 Task: Create a section Cloud Security Sprint and in the section, add a milestone Project Management System Implementation in the project TranslateForge.
Action: Mouse moved to (62, 375)
Screenshot: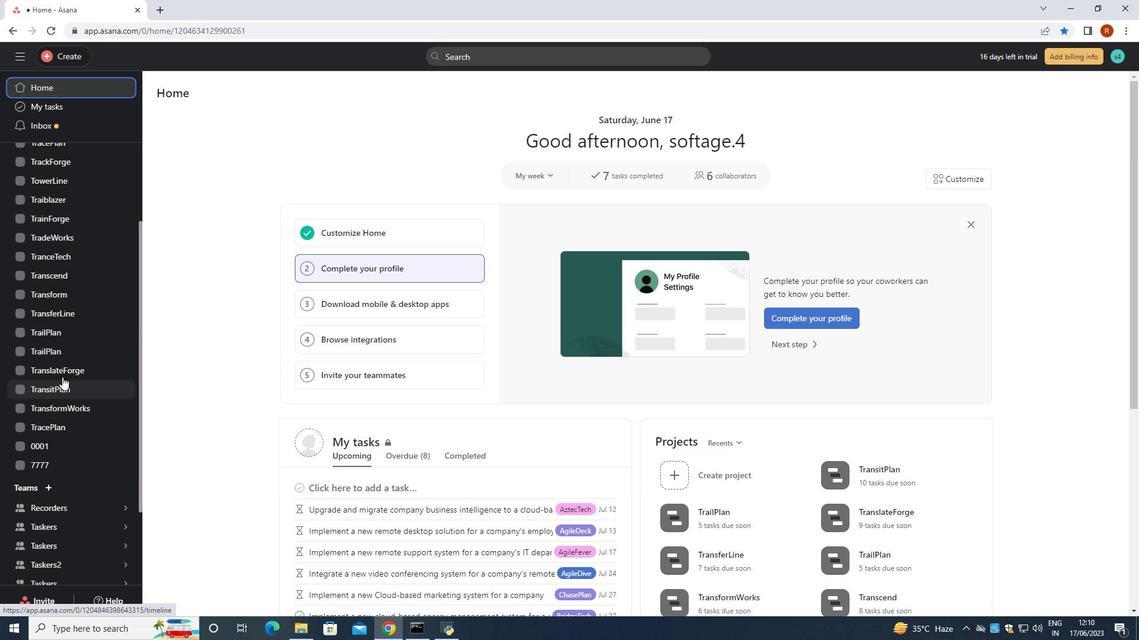 
Action: Mouse pressed left at (62, 375)
Screenshot: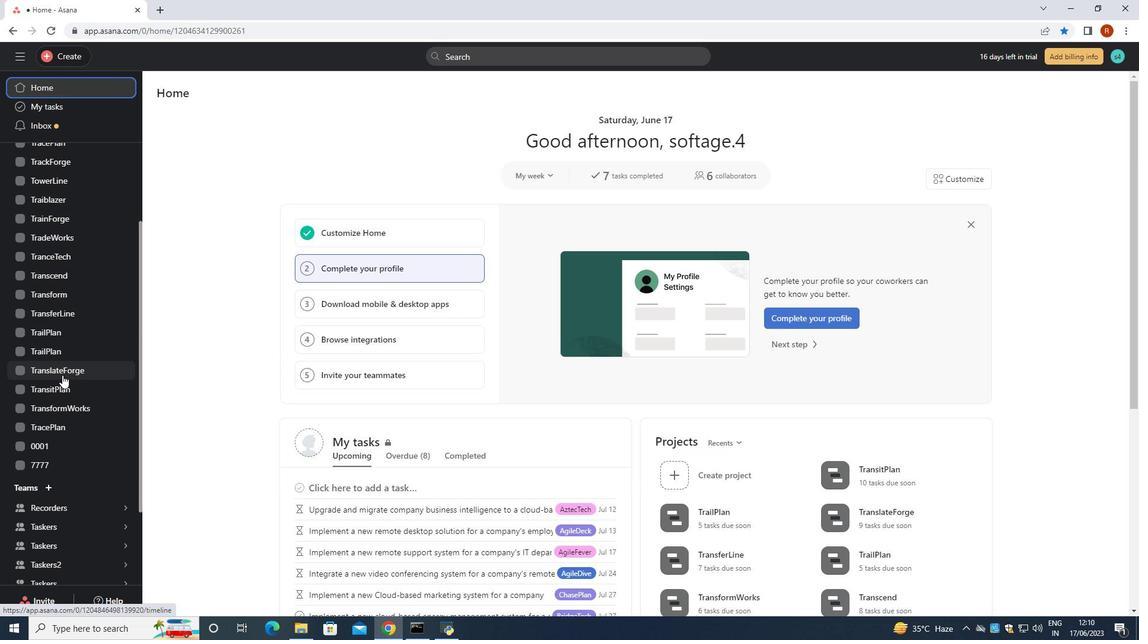 
Action: Mouse moved to (264, 446)
Screenshot: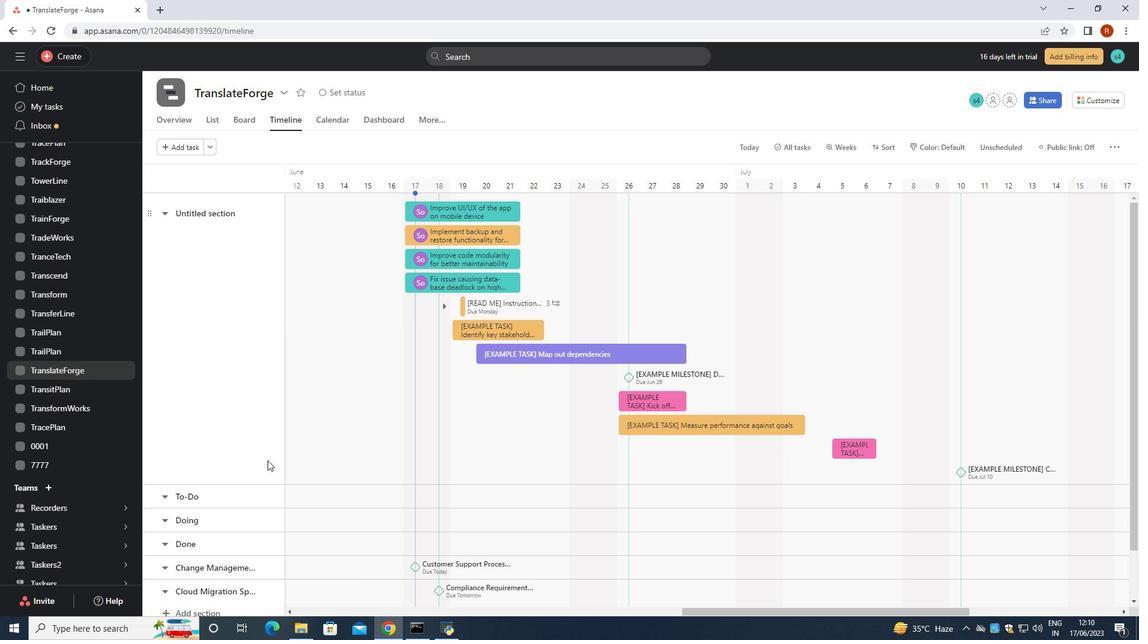 
Action: Mouse scrolled (264, 446) with delta (0, 0)
Screenshot: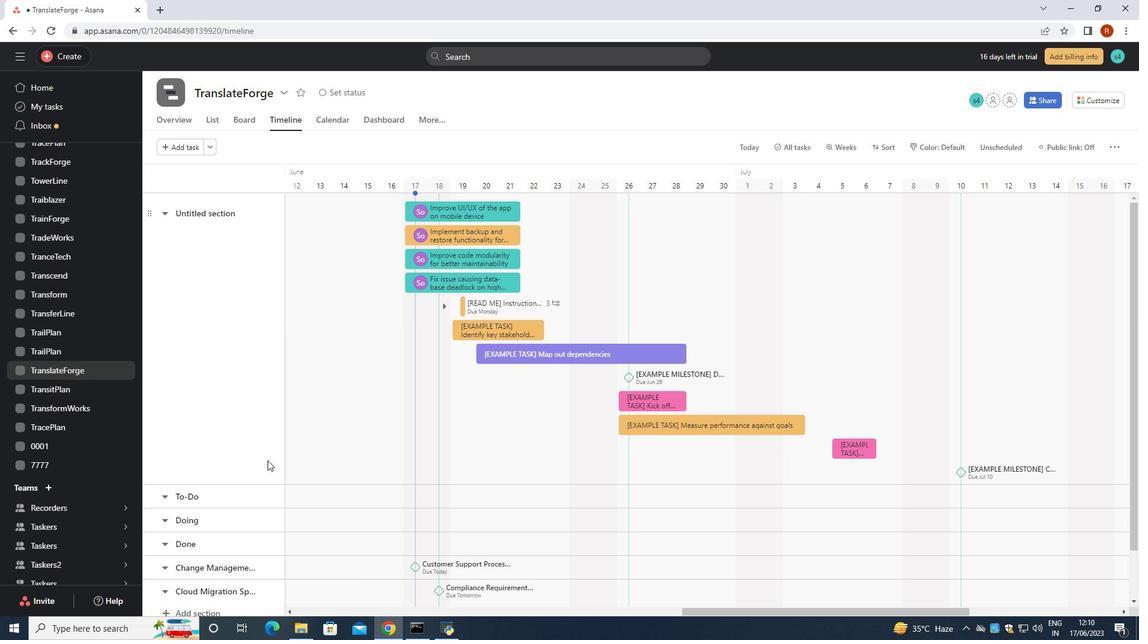 
Action: Mouse moved to (262, 443)
Screenshot: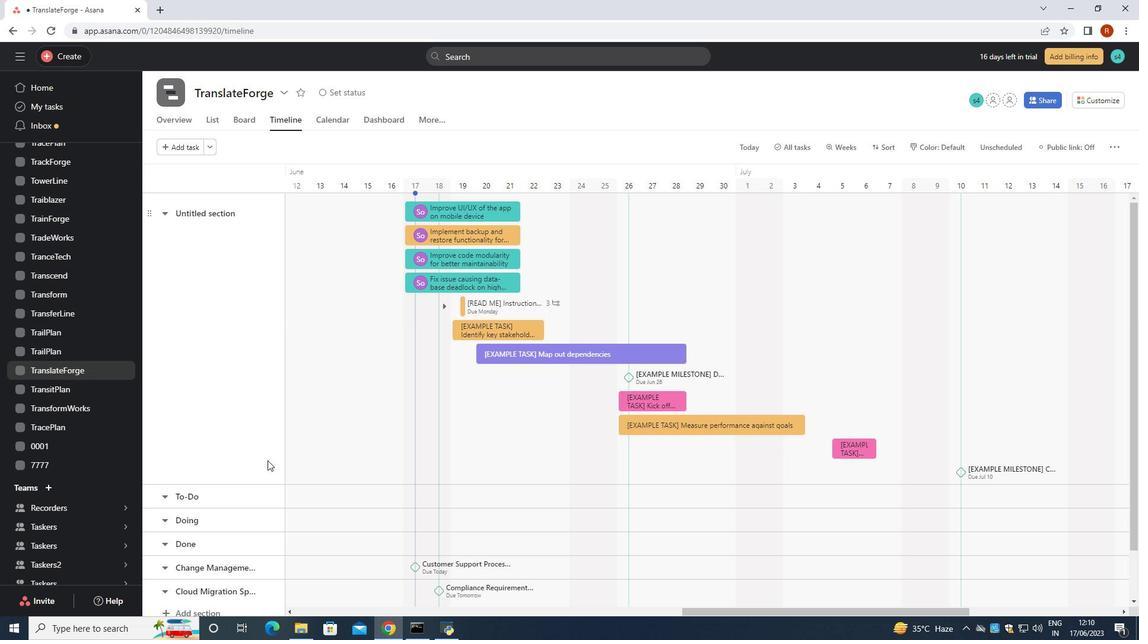 
Action: Mouse scrolled (263, 443) with delta (0, 0)
Screenshot: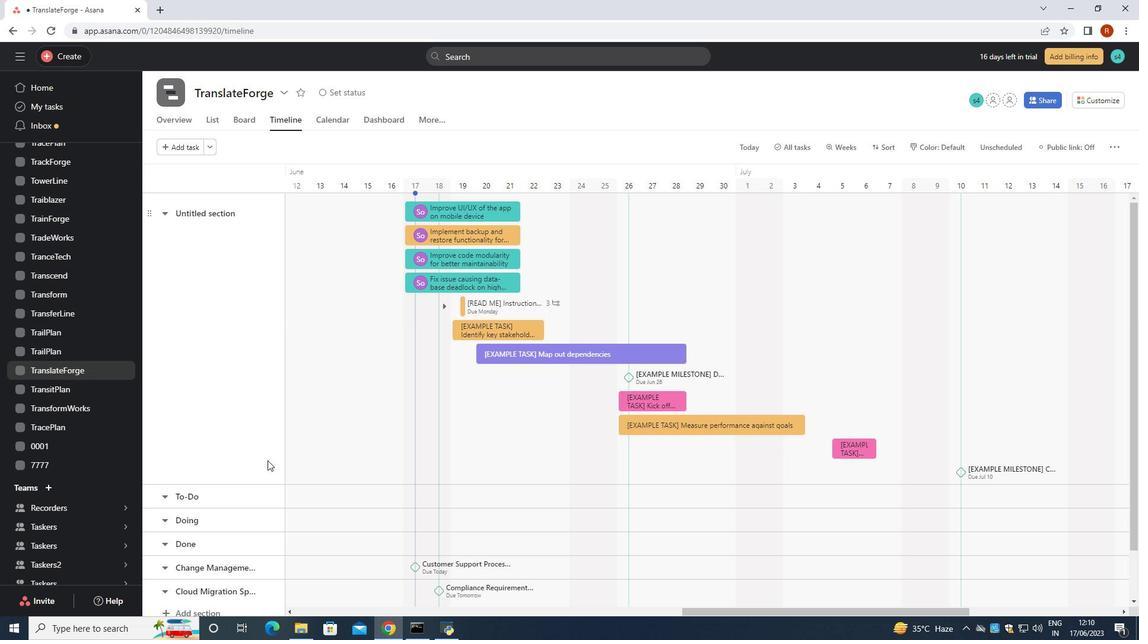 
Action: Mouse moved to (261, 440)
Screenshot: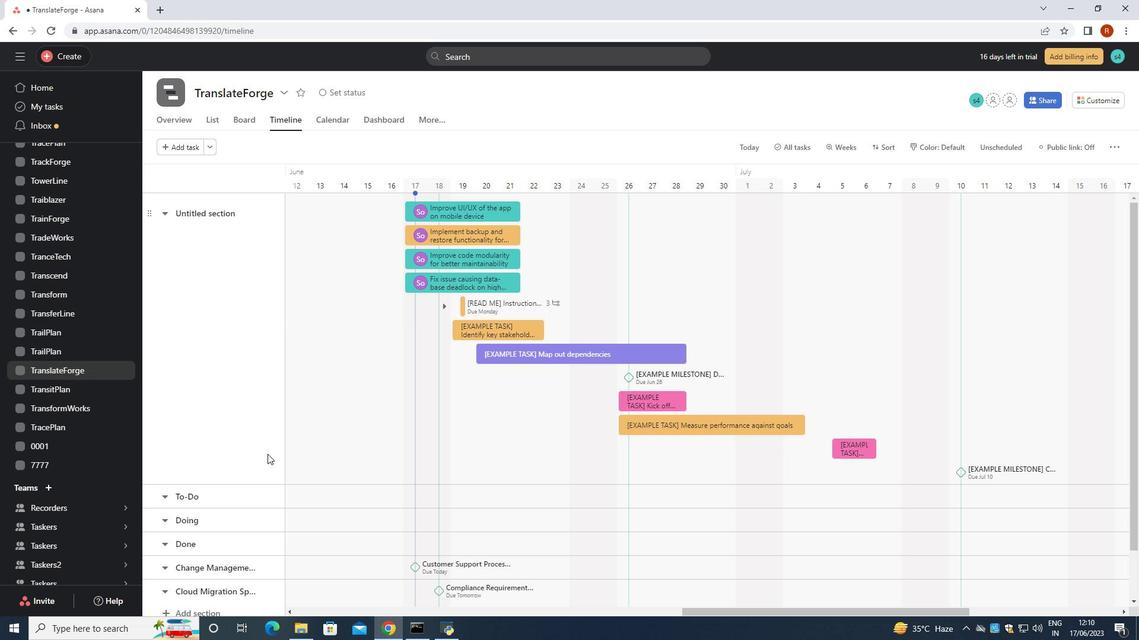 
Action: Mouse scrolled (261, 439) with delta (0, 0)
Screenshot: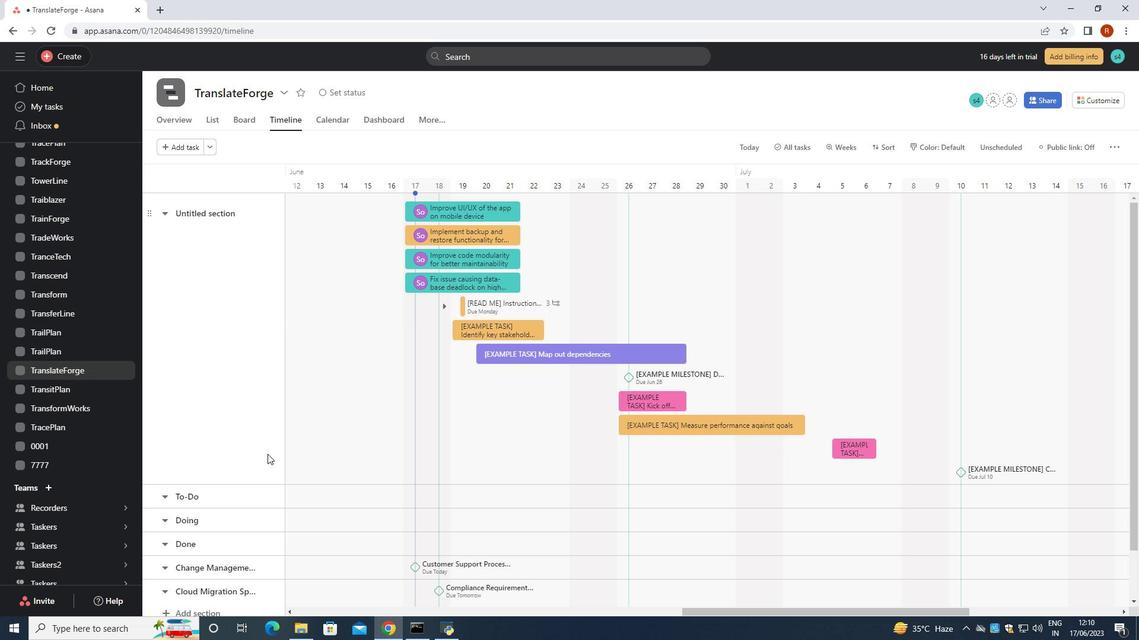 
Action: Mouse moved to (259, 434)
Screenshot: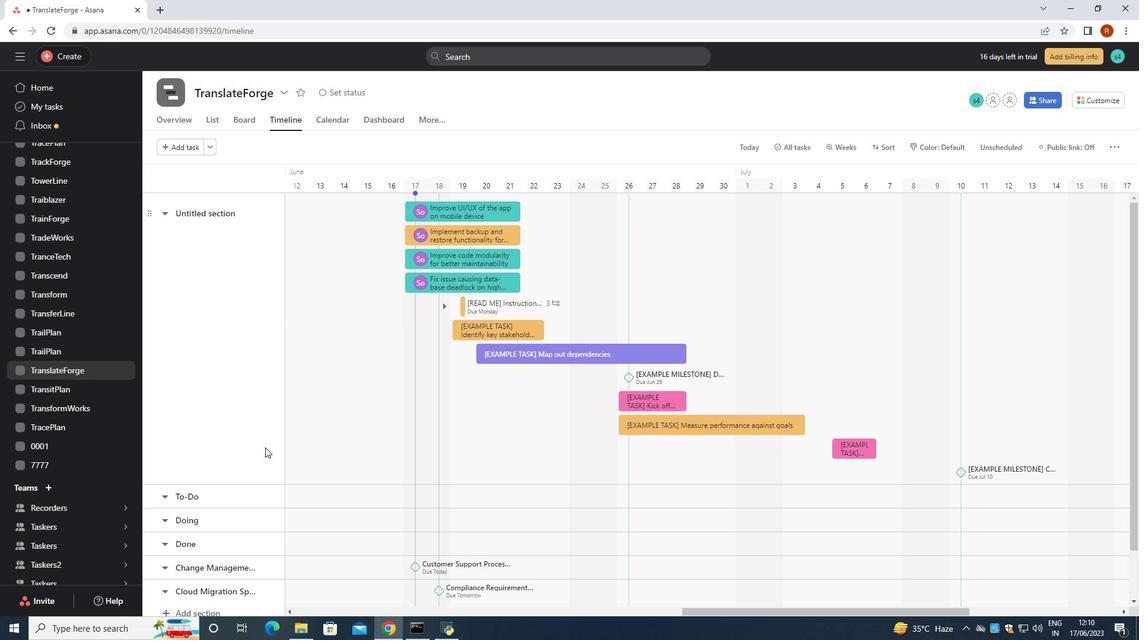 
Action: Mouse scrolled (260, 435) with delta (0, 0)
Screenshot: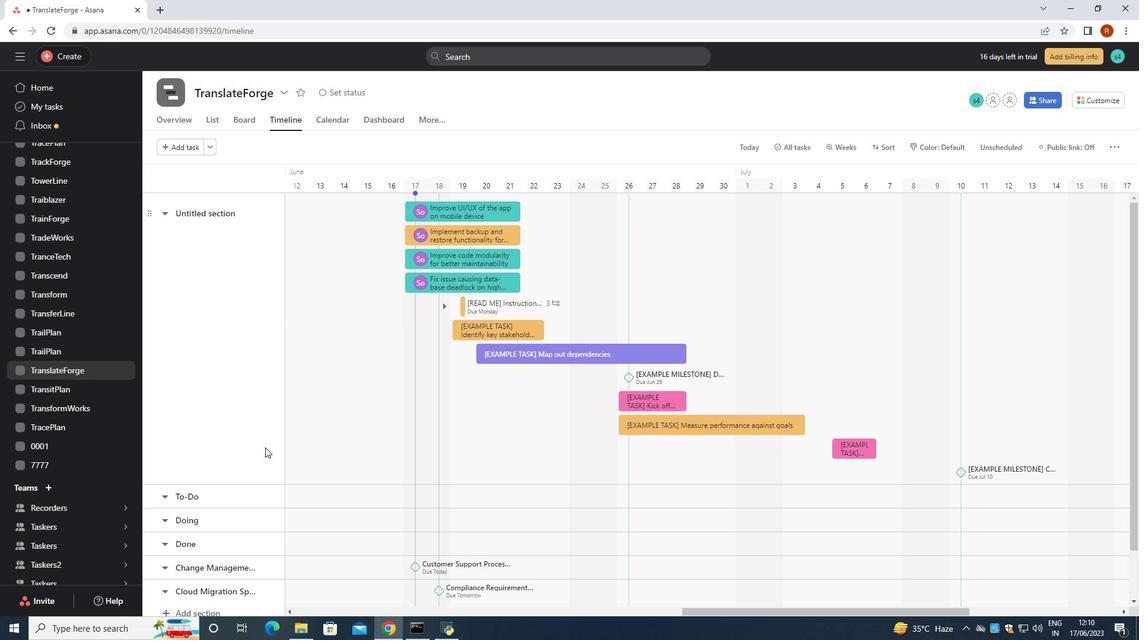 
Action: Mouse moved to (255, 428)
Screenshot: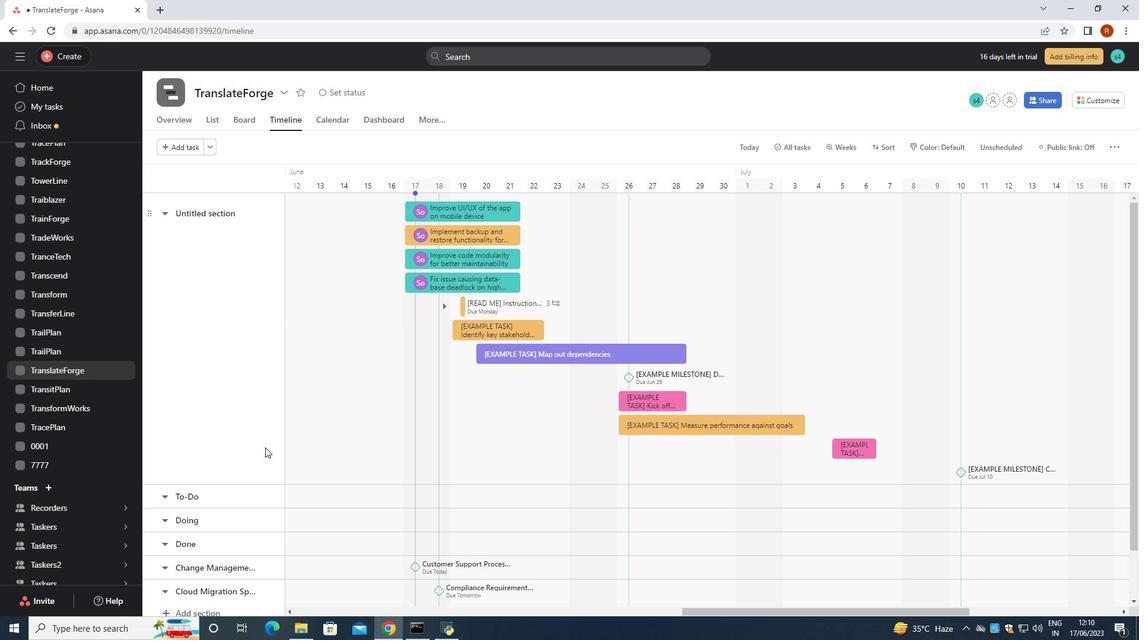 
Action: Mouse scrolled (256, 429) with delta (0, 0)
Screenshot: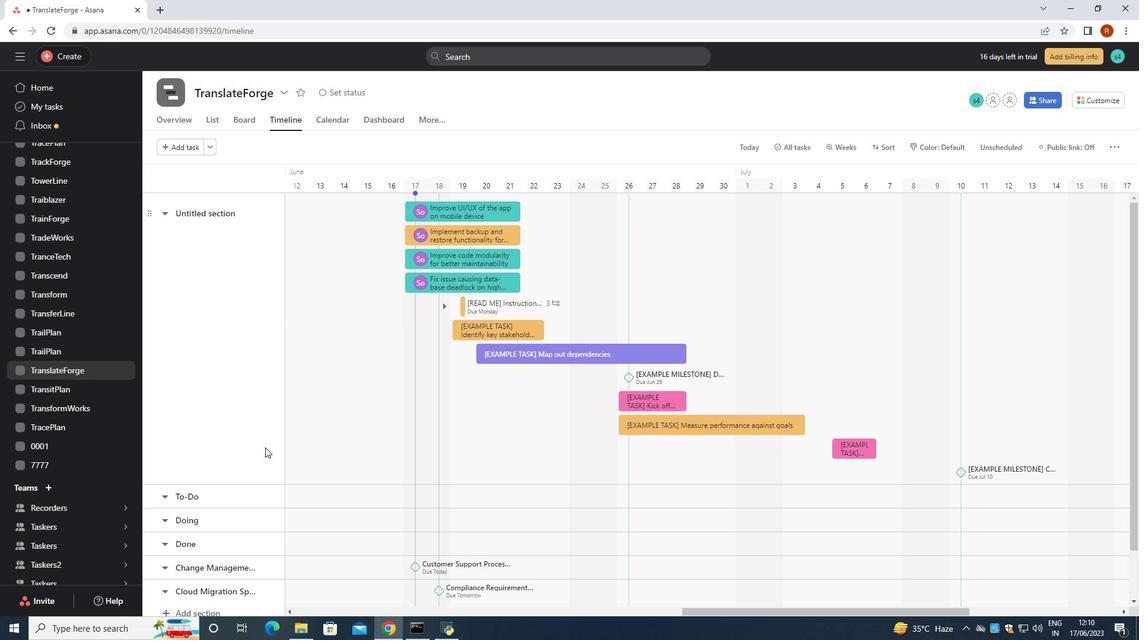 
Action: Mouse moved to (254, 416)
Screenshot: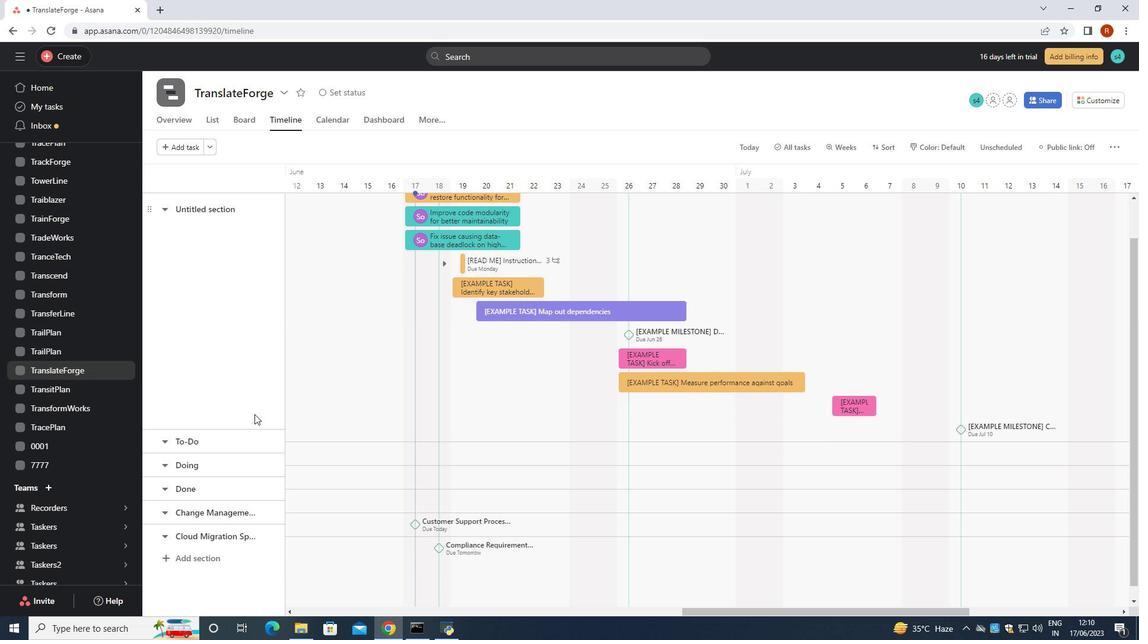 
Action: Mouse scrolled (254, 415) with delta (0, 0)
Screenshot: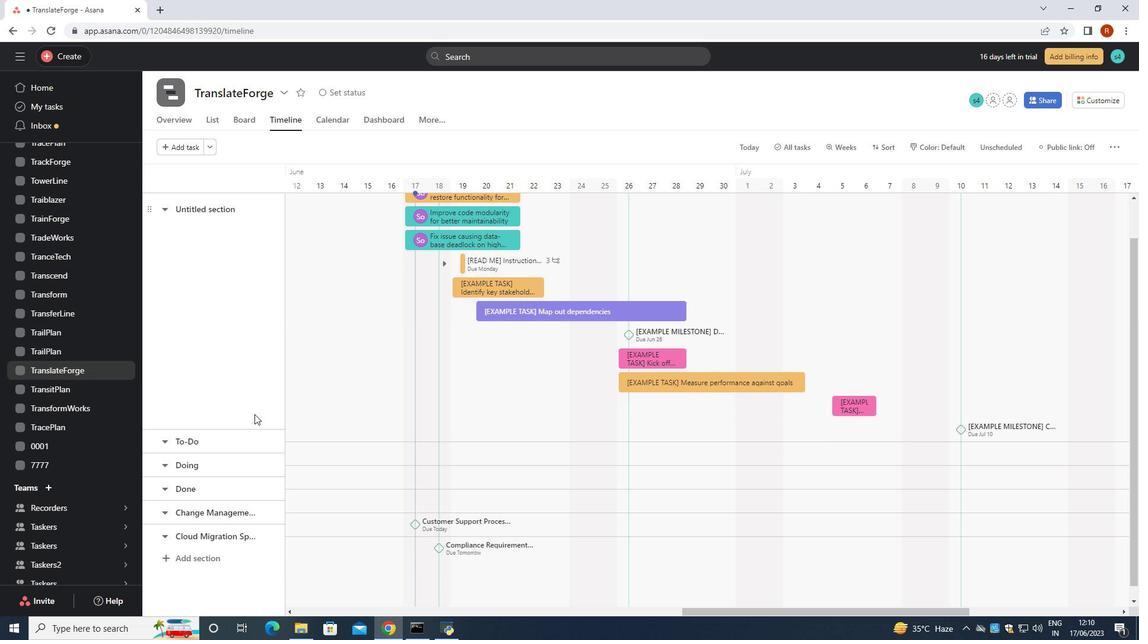 
Action: Mouse moved to (254, 420)
Screenshot: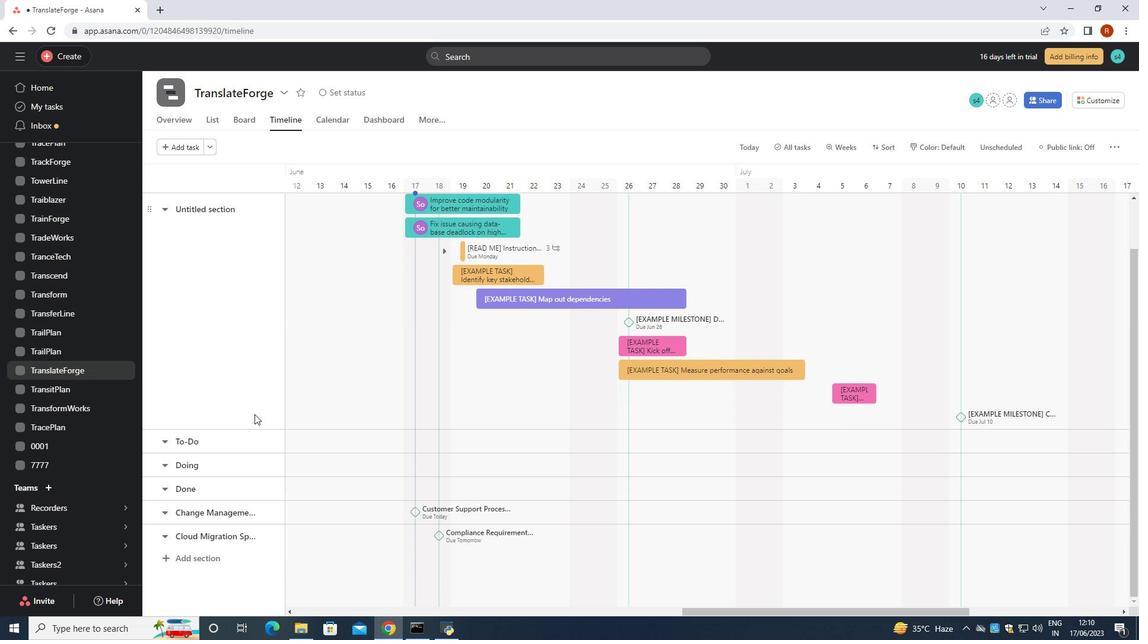 
Action: Mouse scrolled (254, 419) with delta (0, 0)
Screenshot: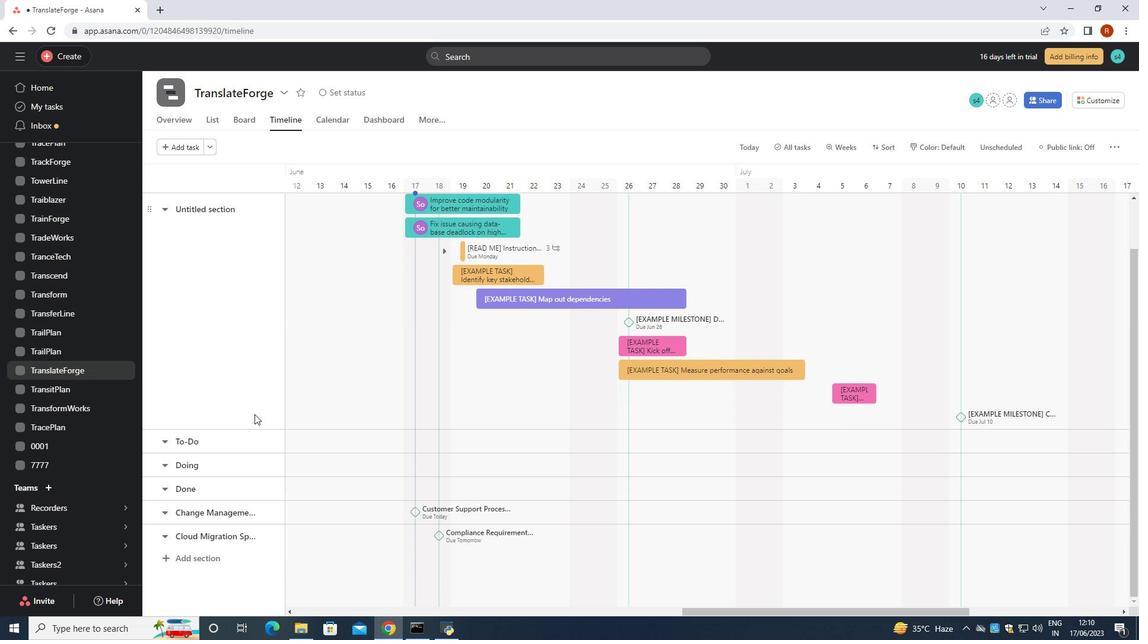 
Action: Mouse moved to (254, 420)
Screenshot: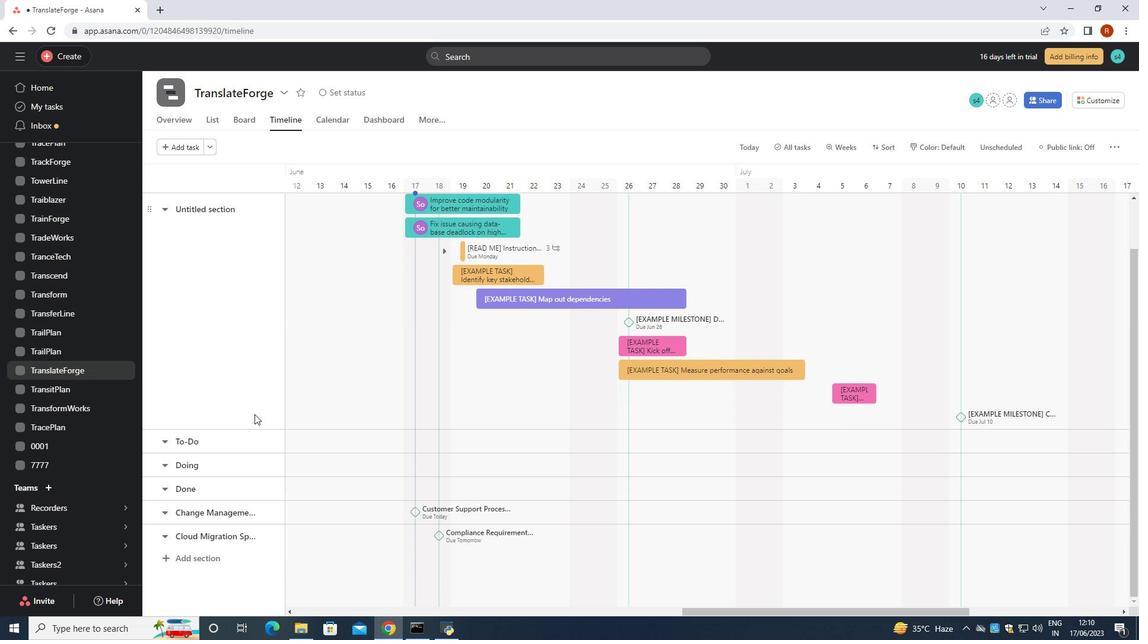 
Action: Mouse scrolled (254, 419) with delta (0, 0)
Screenshot: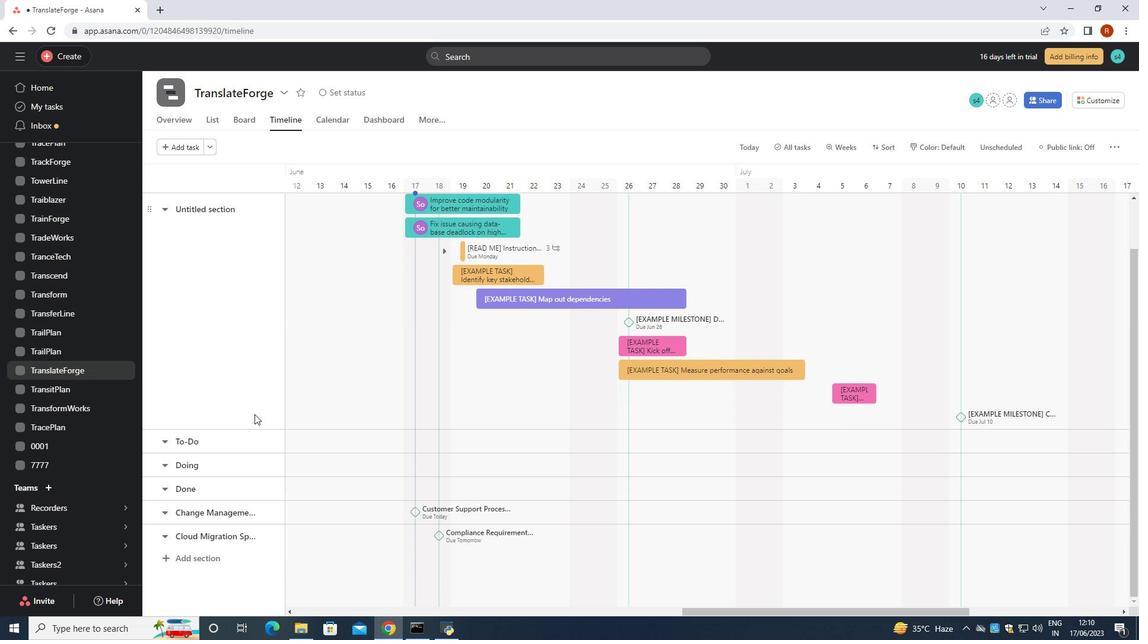
Action: Mouse scrolled (254, 419) with delta (0, 0)
Screenshot: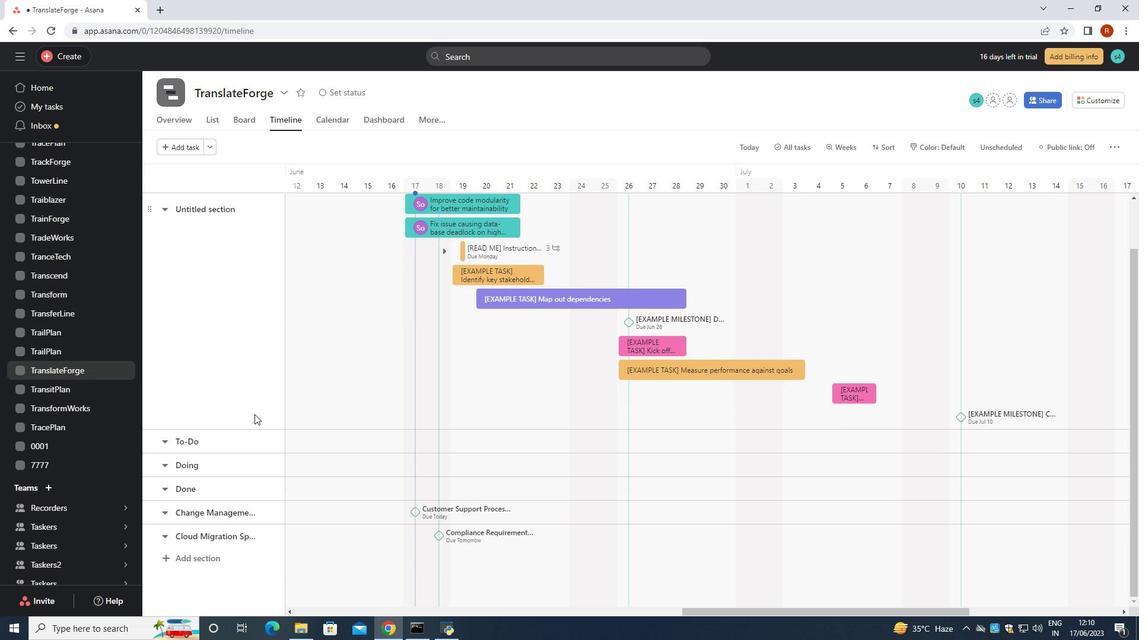
Action: Mouse moved to (208, 552)
Screenshot: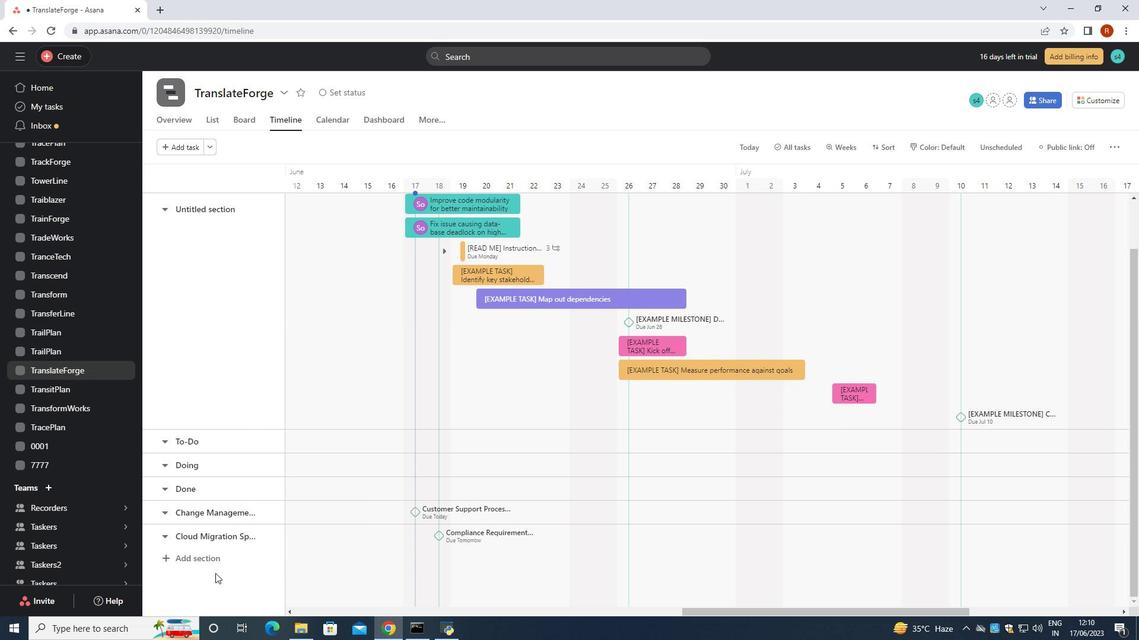 
Action: Mouse pressed left at (208, 552)
Screenshot: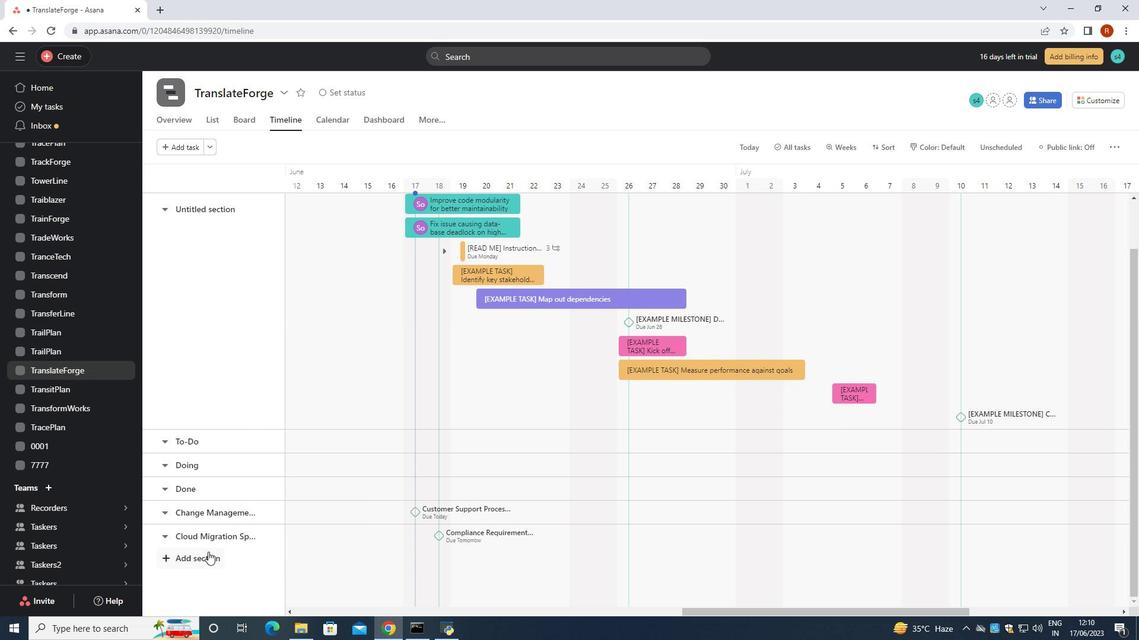 
Action: Key pressed <Key.shift>Cloud<Key.space><Key.shift>S<Key.shift>ecurity<Key.space><Key.shift>Sprint<Key.space>
Screenshot: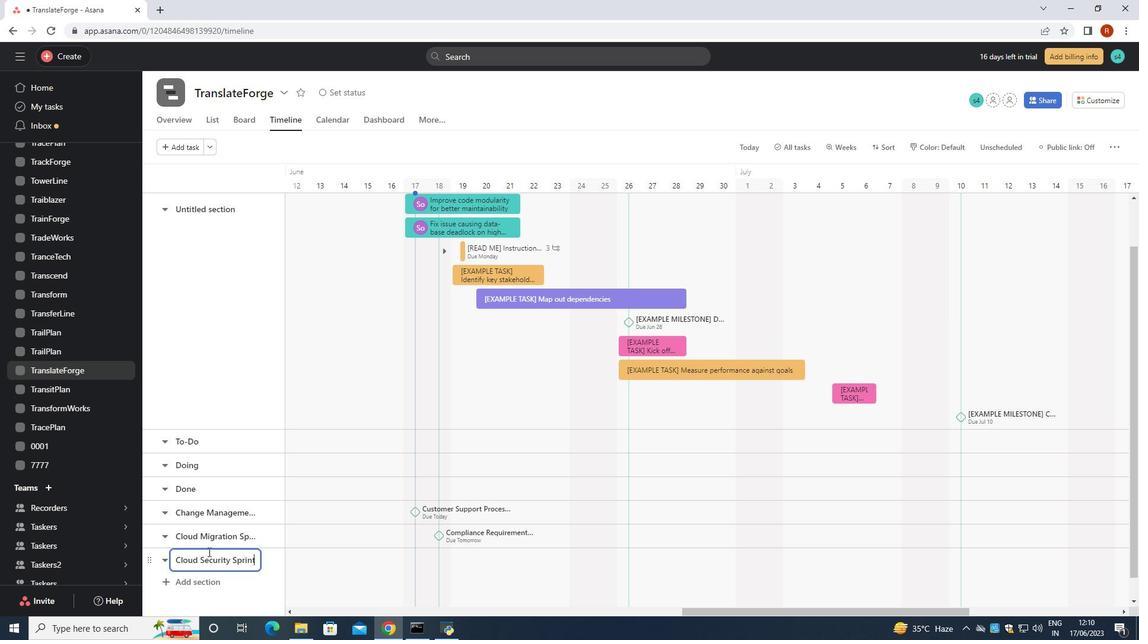 
Action: Mouse moved to (349, 559)
Screenshot: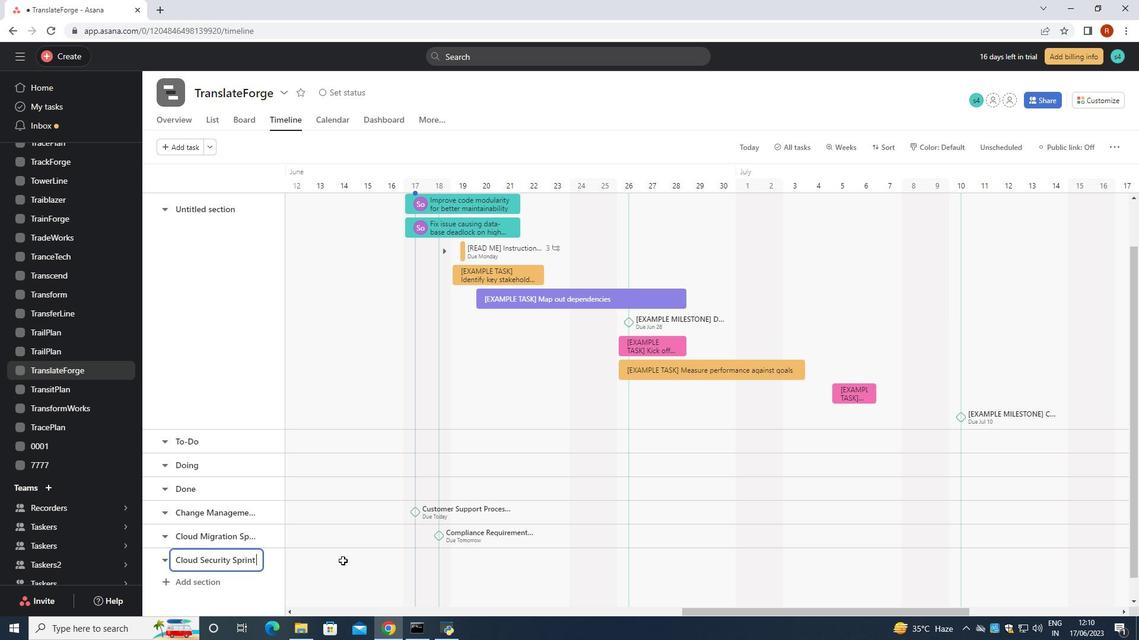 
Action: Mouse pressed left at (349, 559)
Screenshot: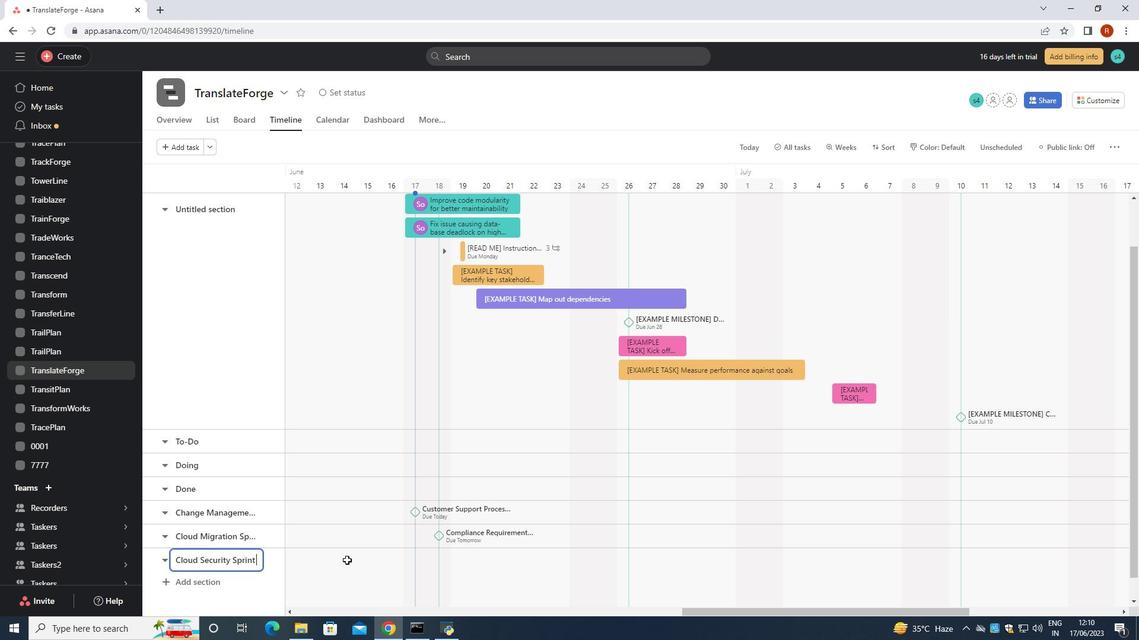 
Action: Key pressed <Key.shift><Key.shift><Key.shift><Key.shift><Key.shift>Project<Key.space><Key.shift><Key.shift><Key.shift><Key.shift><Key.shift><Key.shift><Key.shift><Key.shift><Key.shift><Key.shift><Key.shift><Key.shift><Key.shift><Key.shift><Key.shift><Key.shift><Key.shift><Key.shift><Key.shift>Management<Key.space><Key.shift>Sysy<Key.backspace>stem<Key.space><Key.shift>Implementation
Screenshot: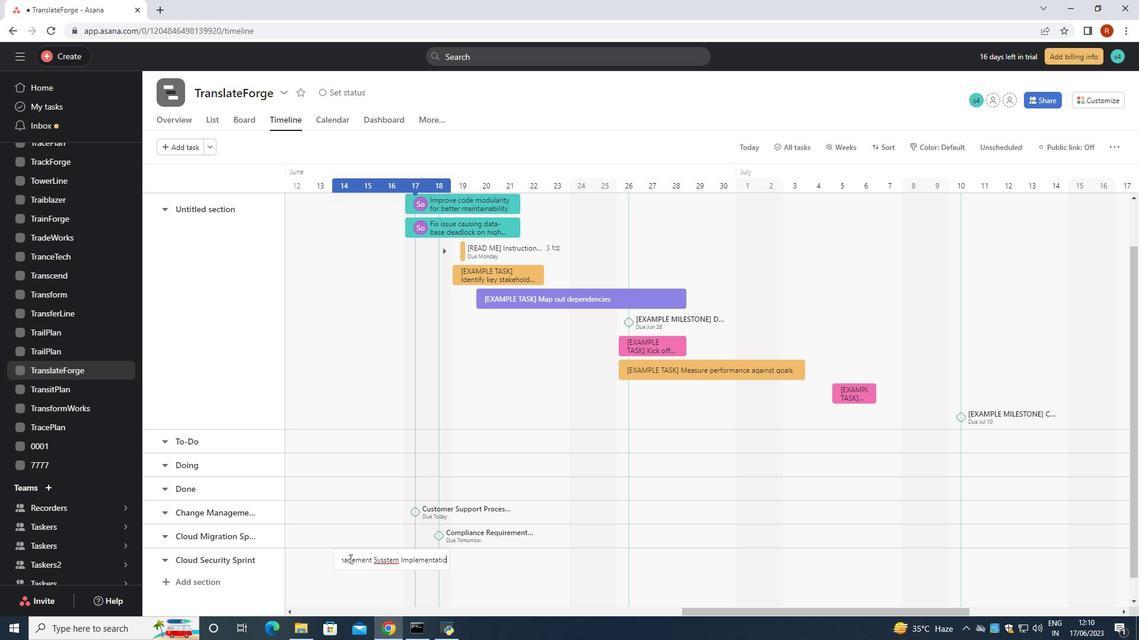 
Action: Mouse moved to (380, 561)
Screenshot: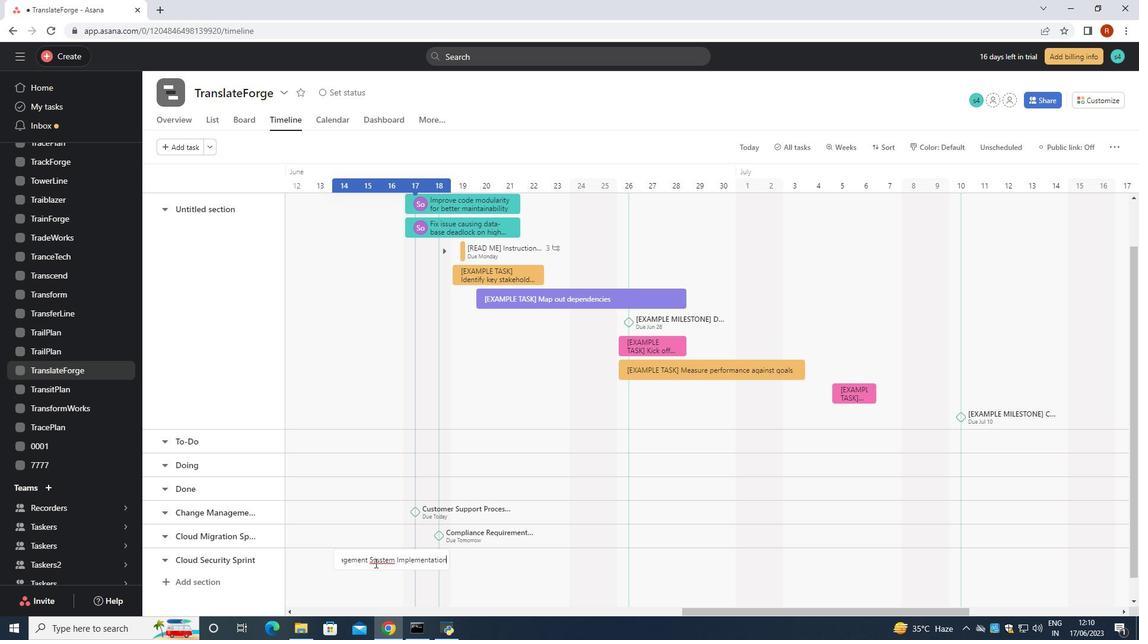 
Action: Mouse pressed left at (380, 561)
Screenshot: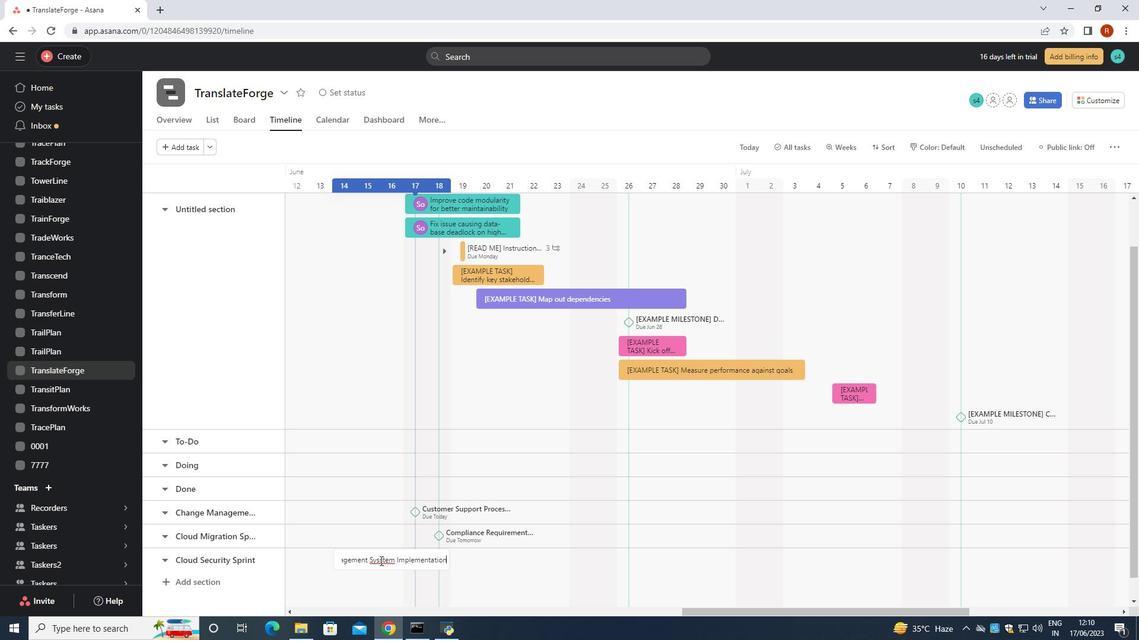 
Action: Mouse moved to (891, 191)
Screenshot: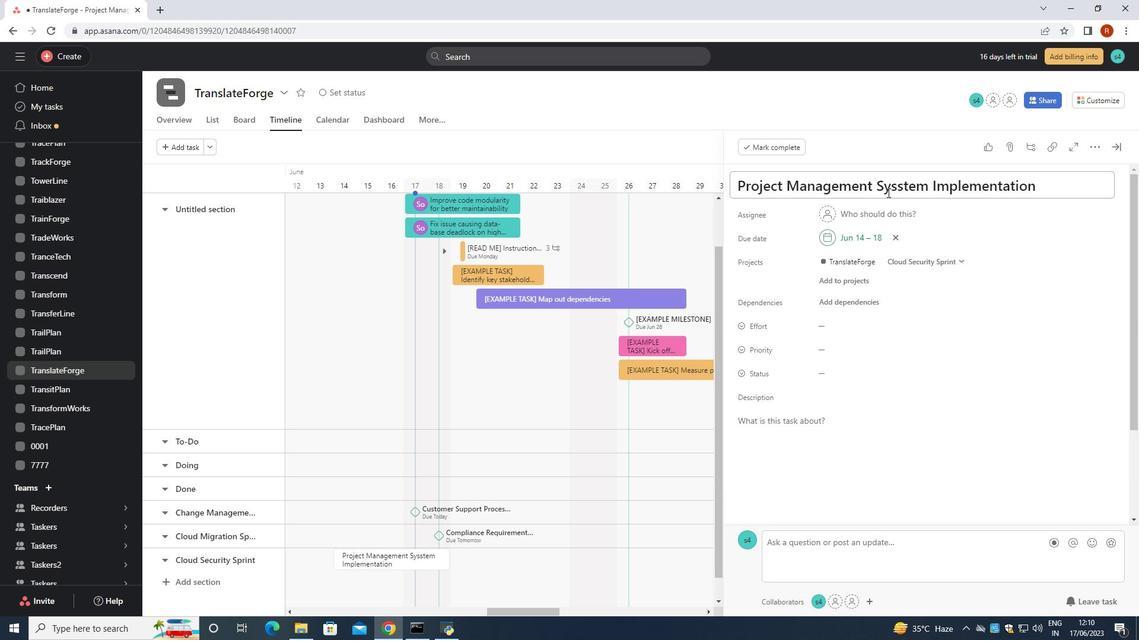 
Action: Mouse pressed left at (889, 191)
Screenshot: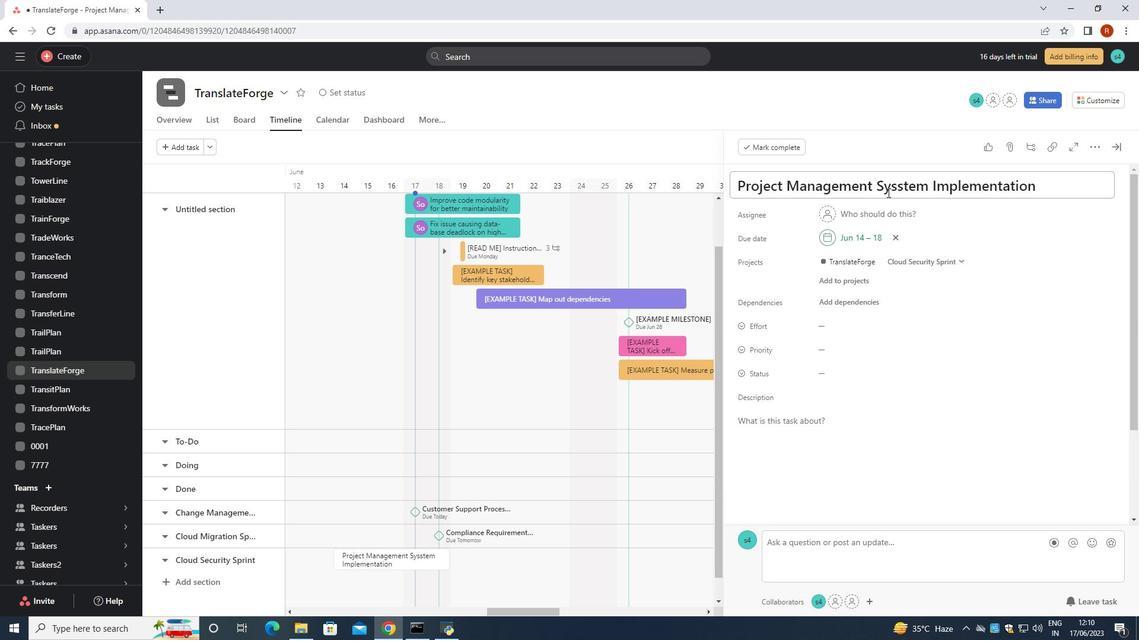 
Action: Mouse moved to (897, 189)
Screenshot: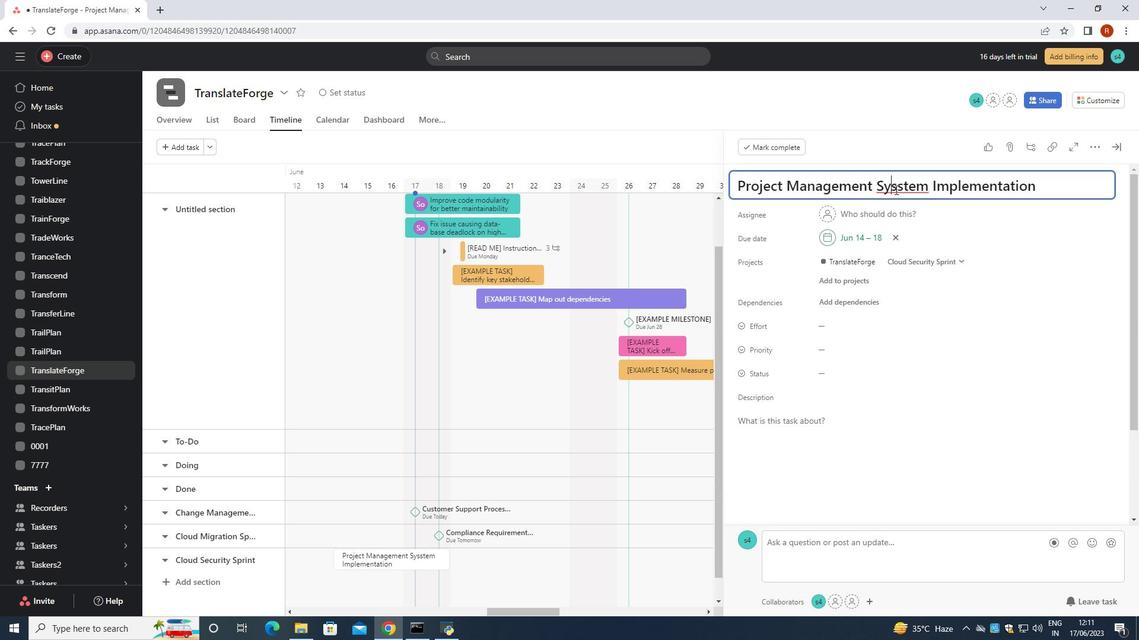 
Action: Mouse pressed left at (897, 189)
Screenshot: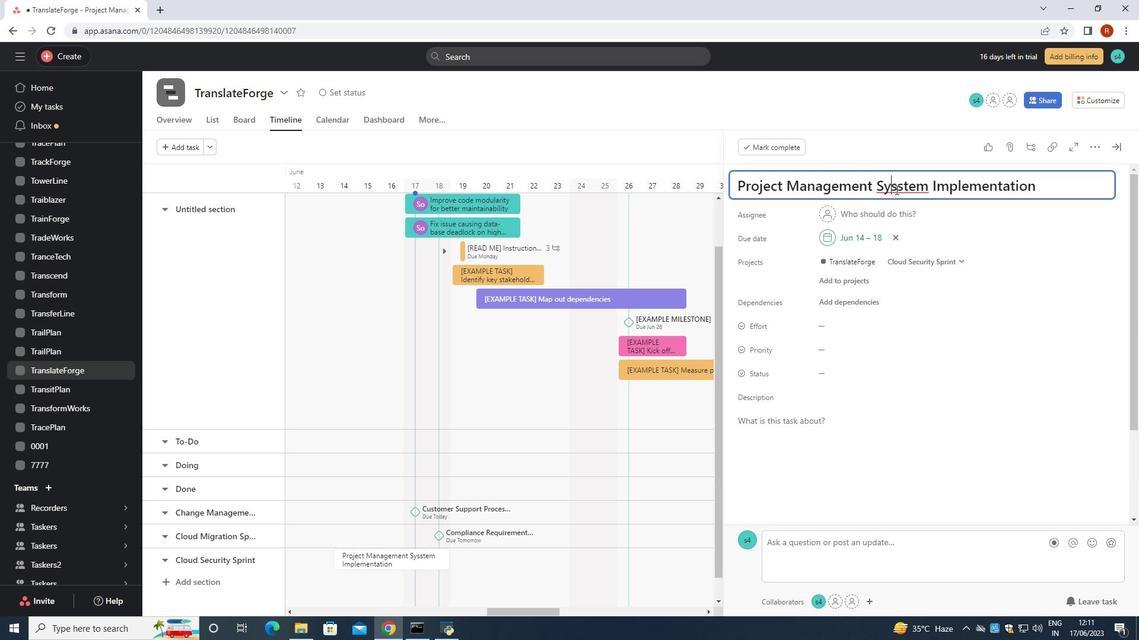 
Action: Mouse moved to (900, 186)
Screenshot: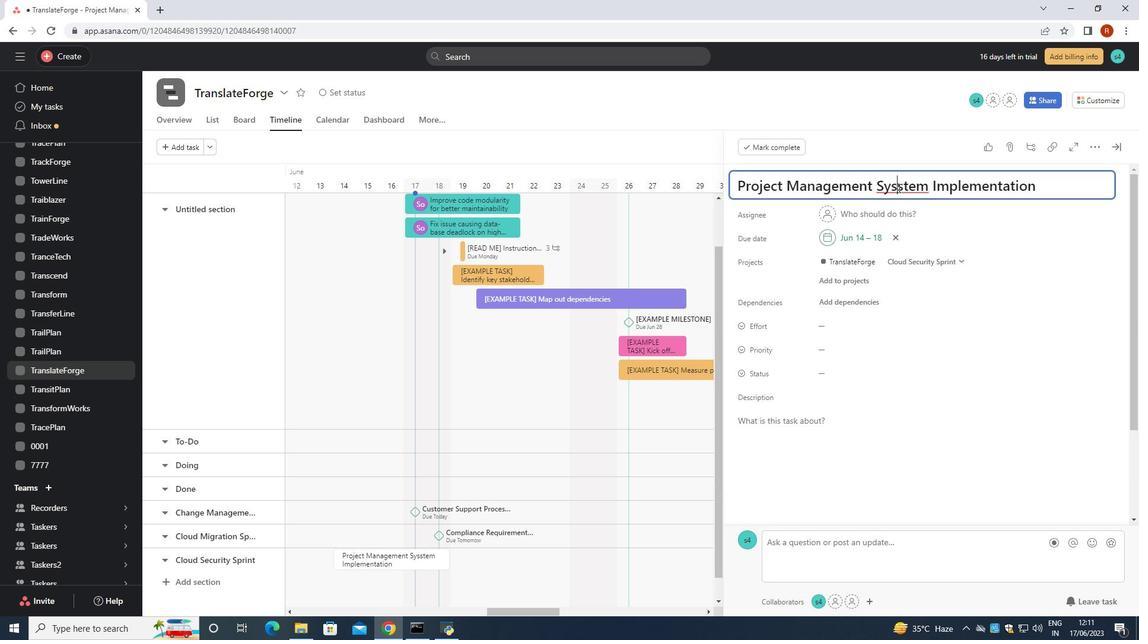 
Action: Key pressed <Key.backspace>
Screenshot: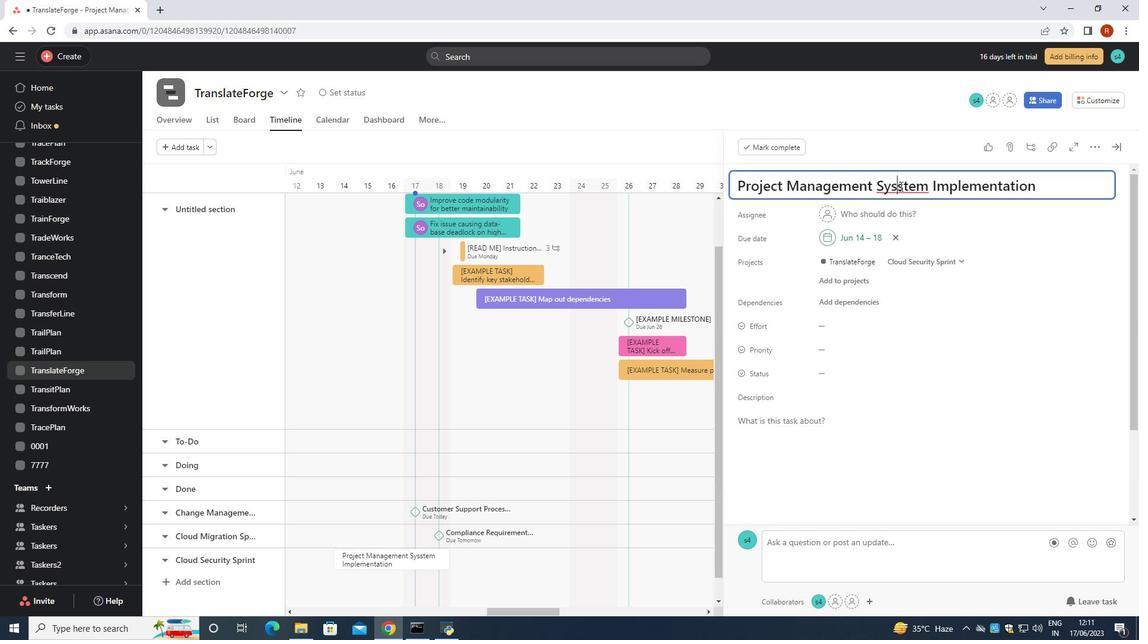 
Action: Mouse moved to (837, 216)
Screenshot: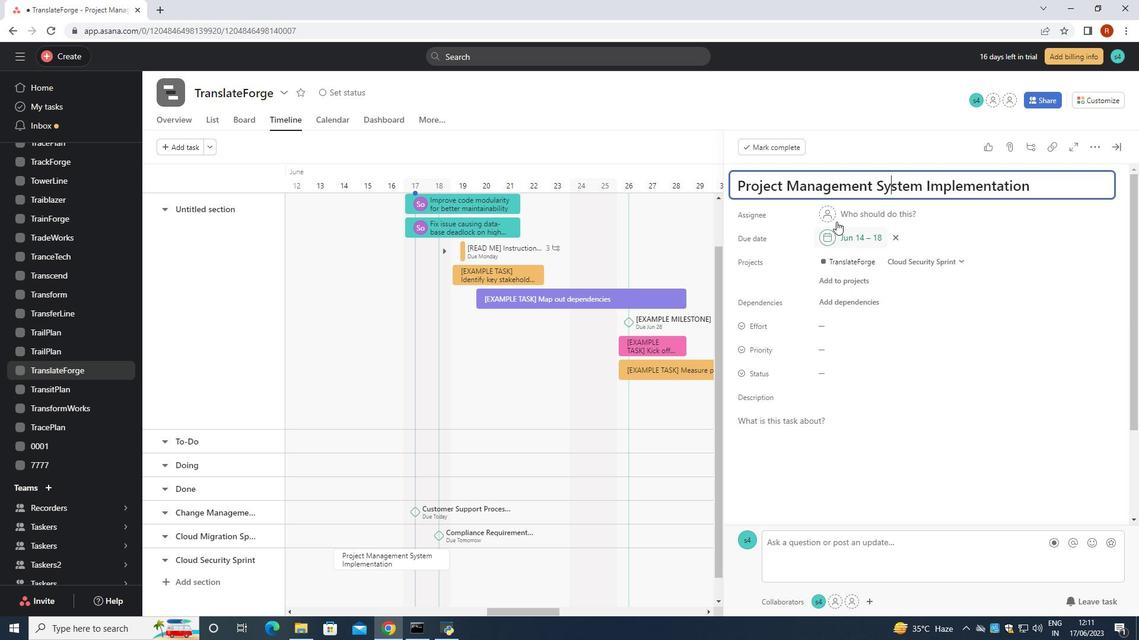 
Action: Mouse pressed left at (837, 216)
Screenshot: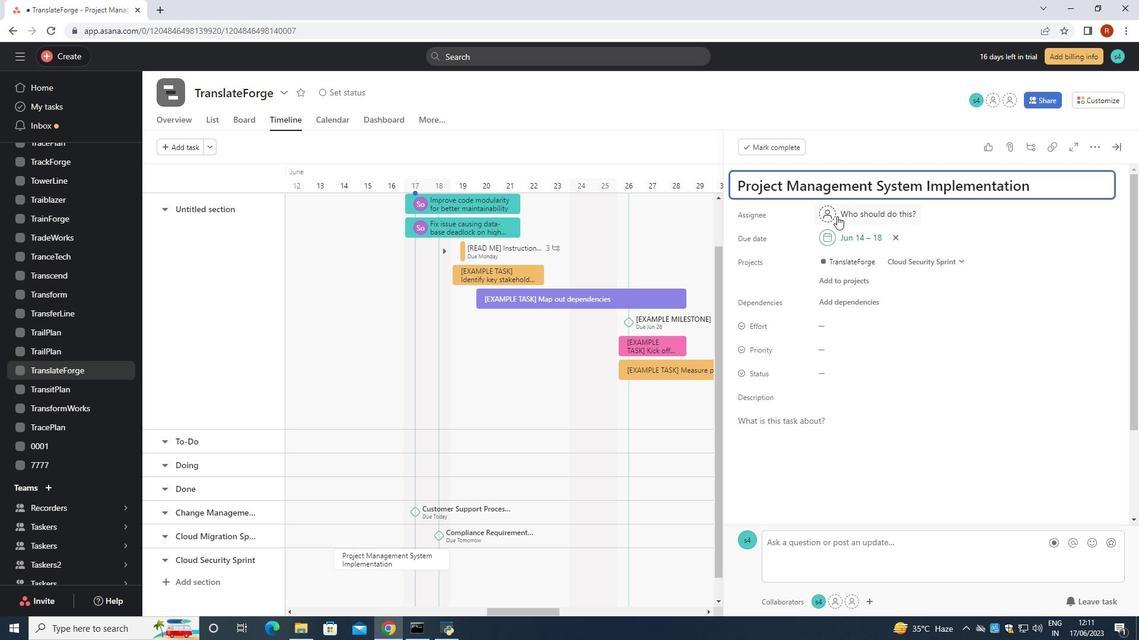
Action: Mouse moved to (403, 551)
Screenshot: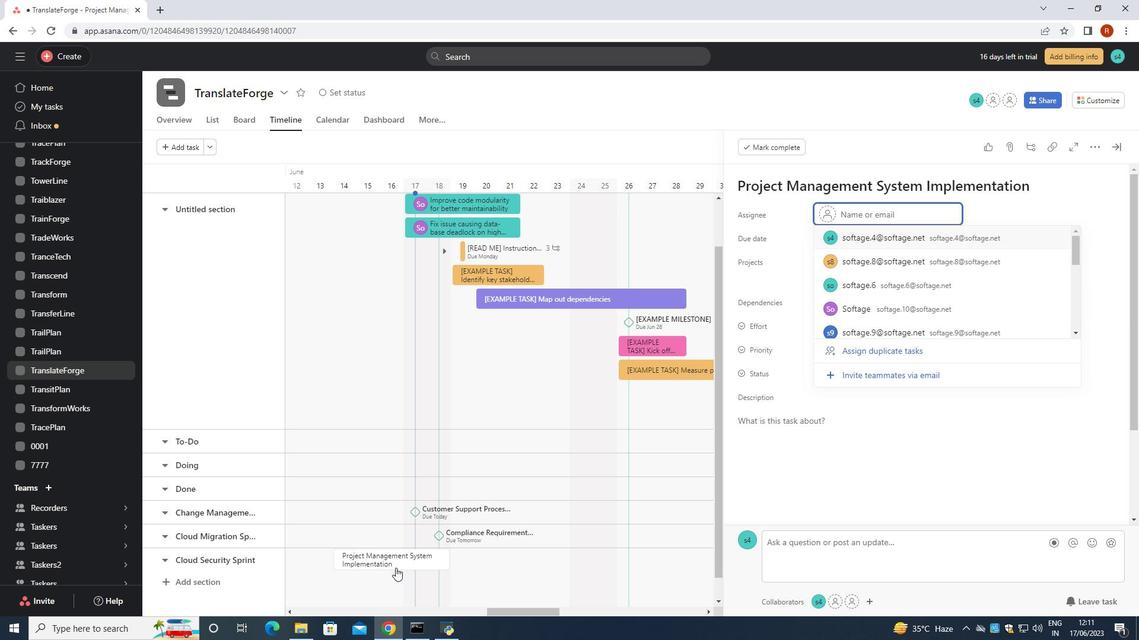 
Action: Mouse pressed right at (403, 551)
Screenshot: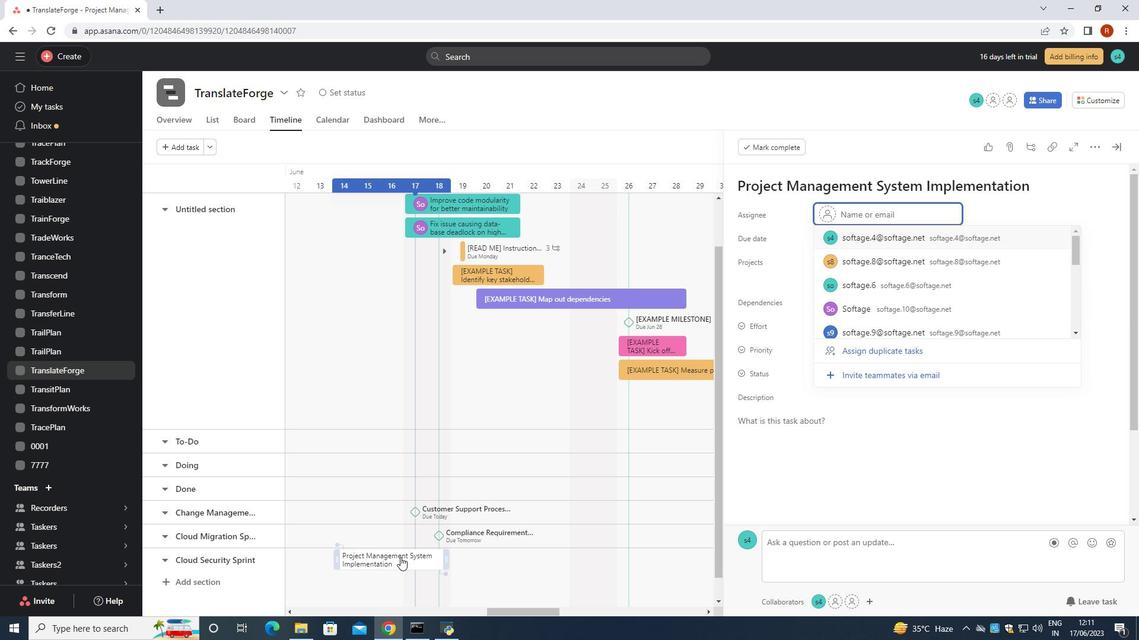 
Action: Mouse moved to (438, 488)
Screenshot: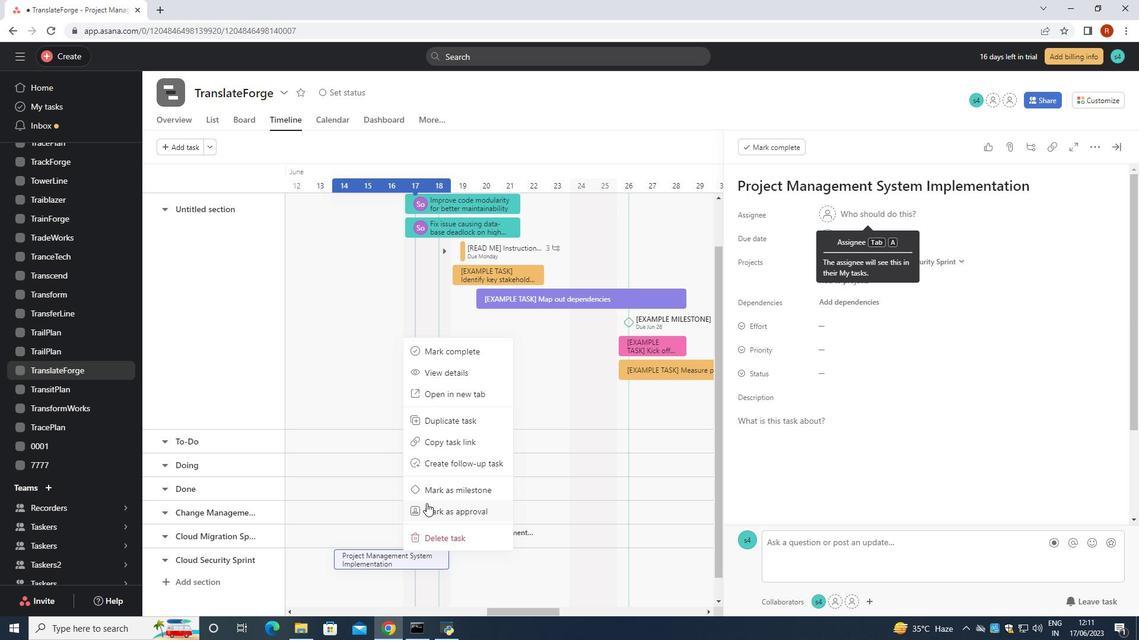 
Action: Mouse pressed left at (438, 488)
Screenshot: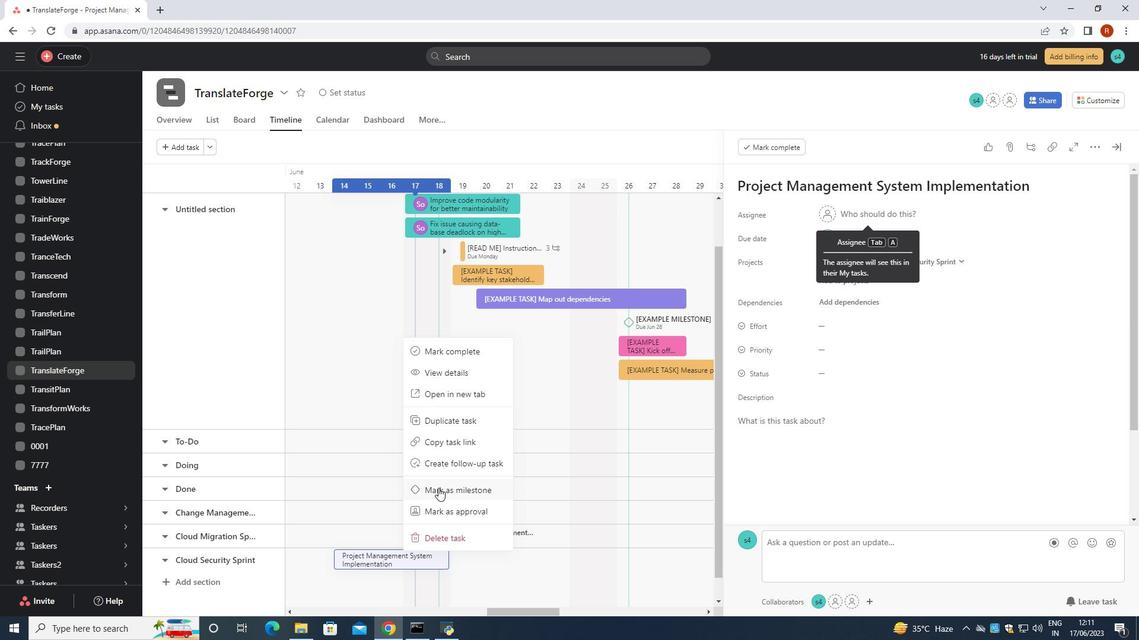
Action: Mouse moved to (623, 472)
Screenshot: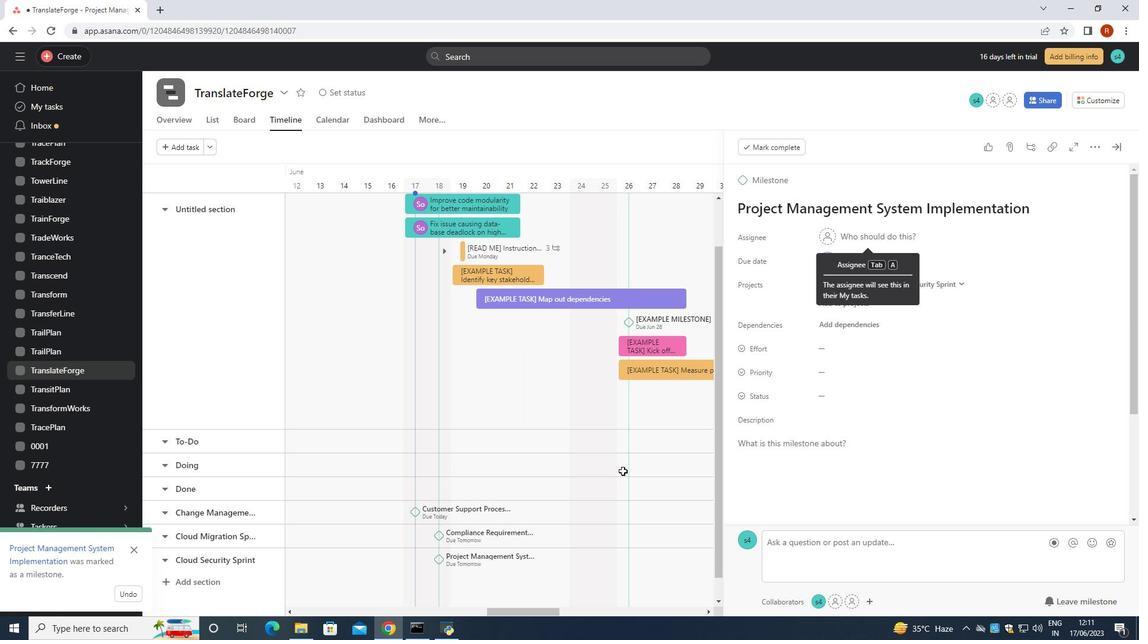 
